 Task: Select service financial advisory.
Action: Mouse moved to (554, 129)
Screenshot: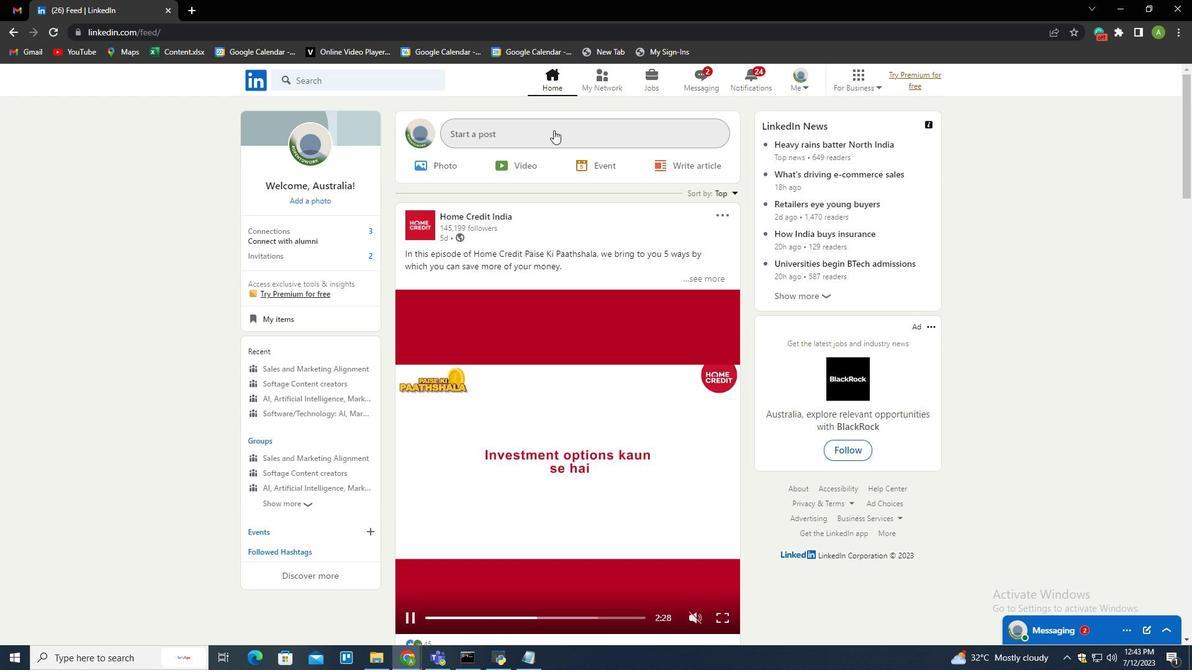 
Action: Mouse pressed left at (554, 129)
Screenshot: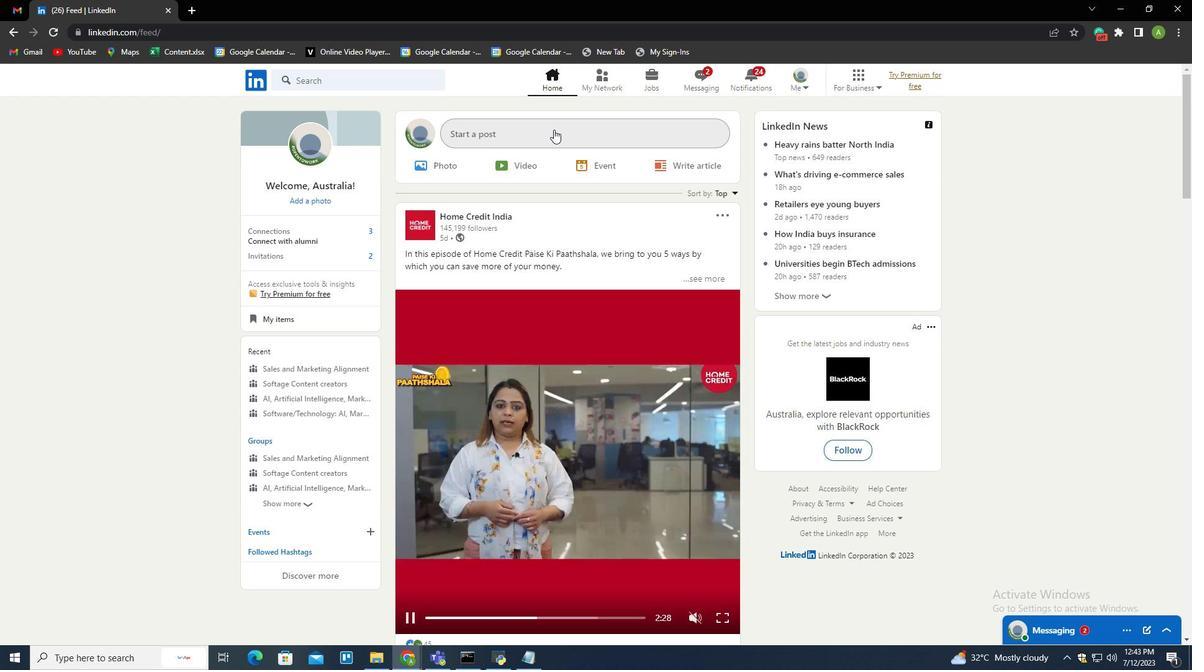 
Action: Mouse moved to (527, 372)
Screenshot: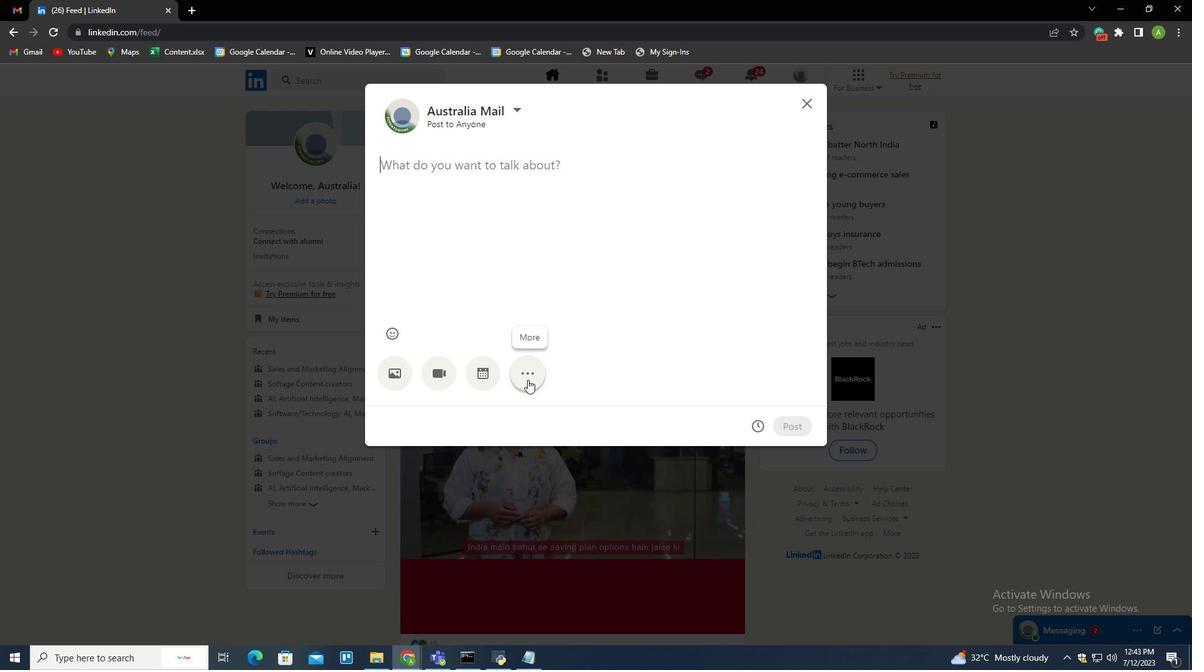 
Action: Mouse pressed left at (527, 372)
Screenshot: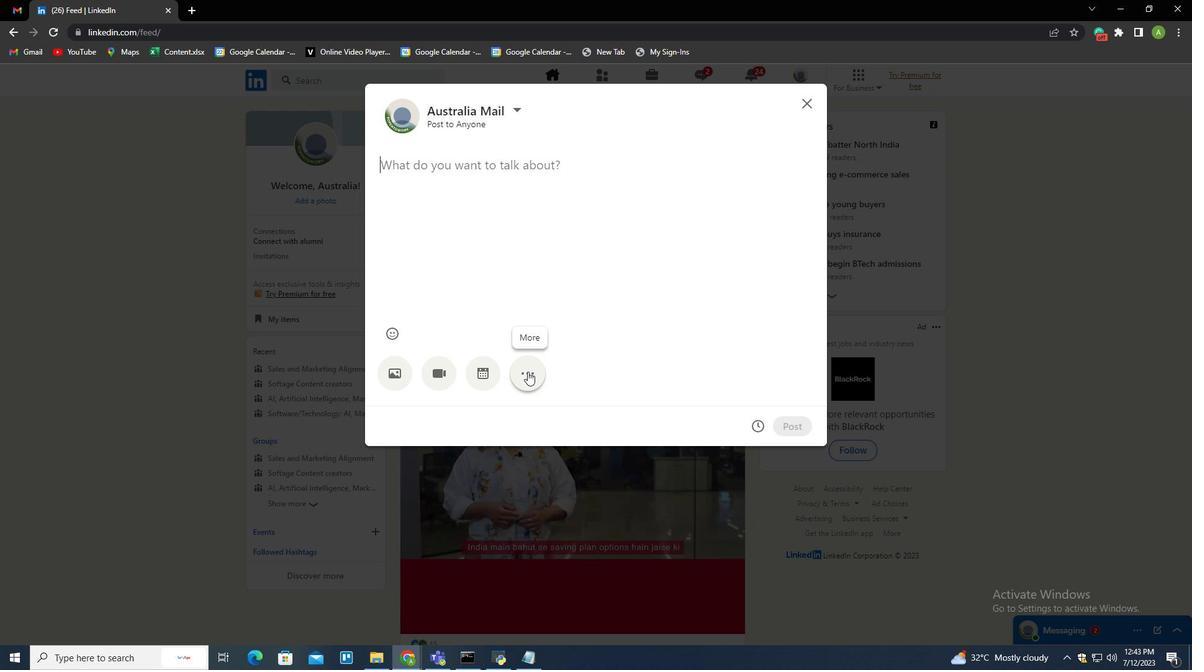 
Action: Mouse moved to (698, 374)
Screenshot: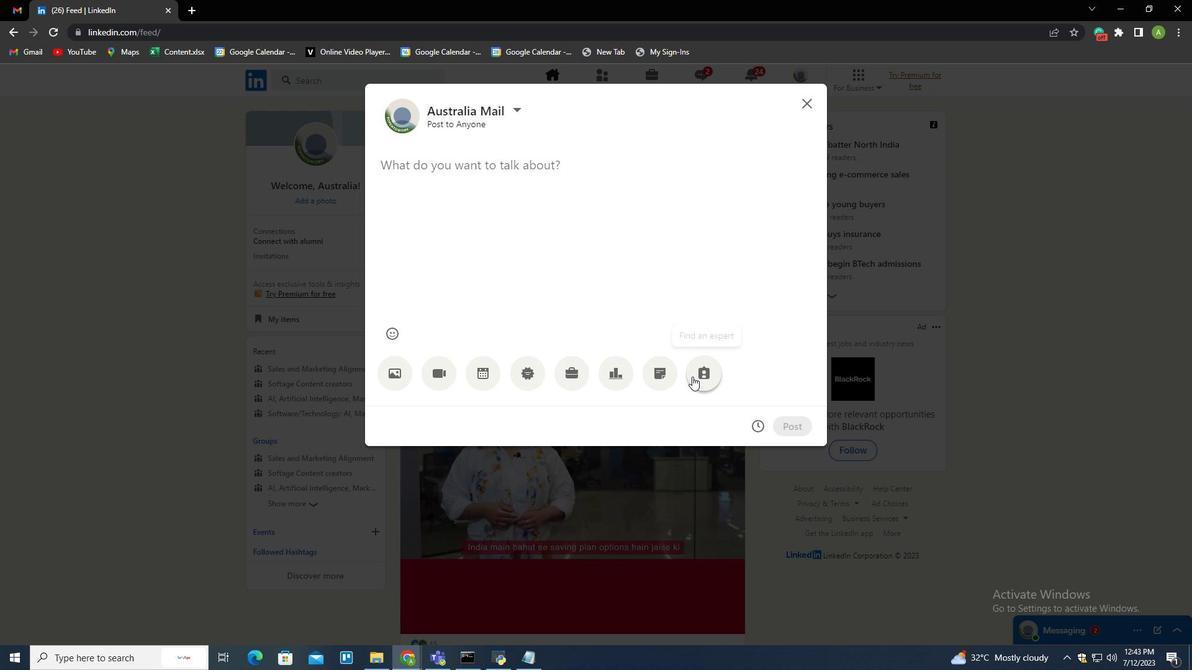 
Action: Mouse pressed left at (698, 374)
Screenshot: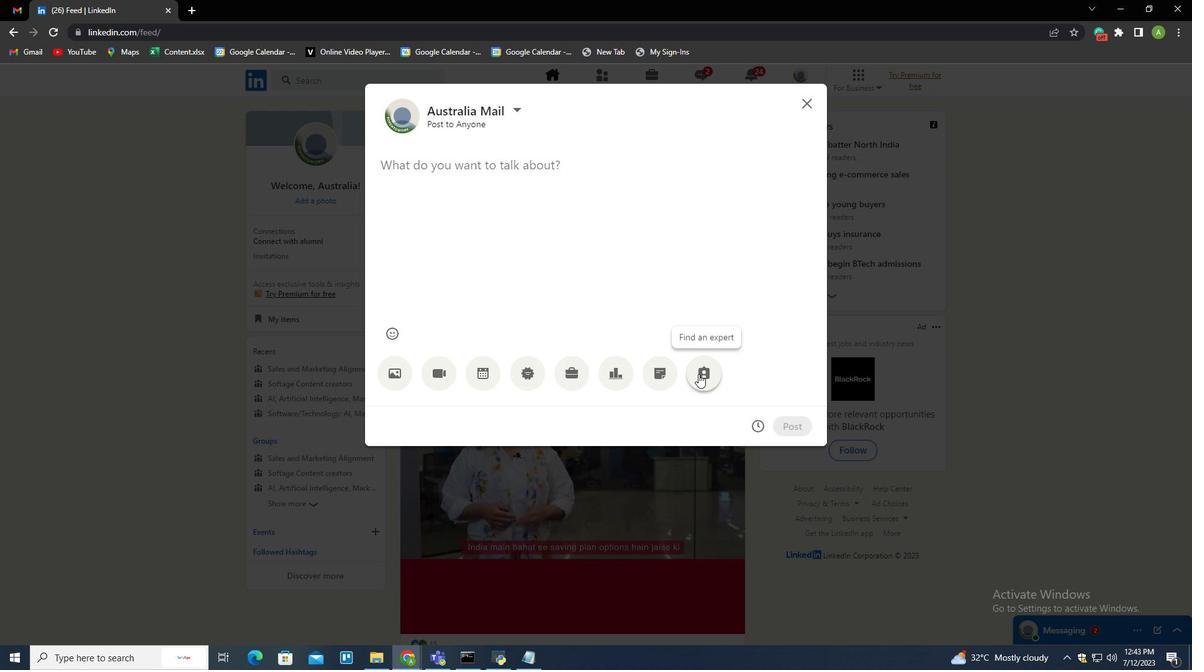 
Action: Mouse moved to (503, 180)
Screenshot: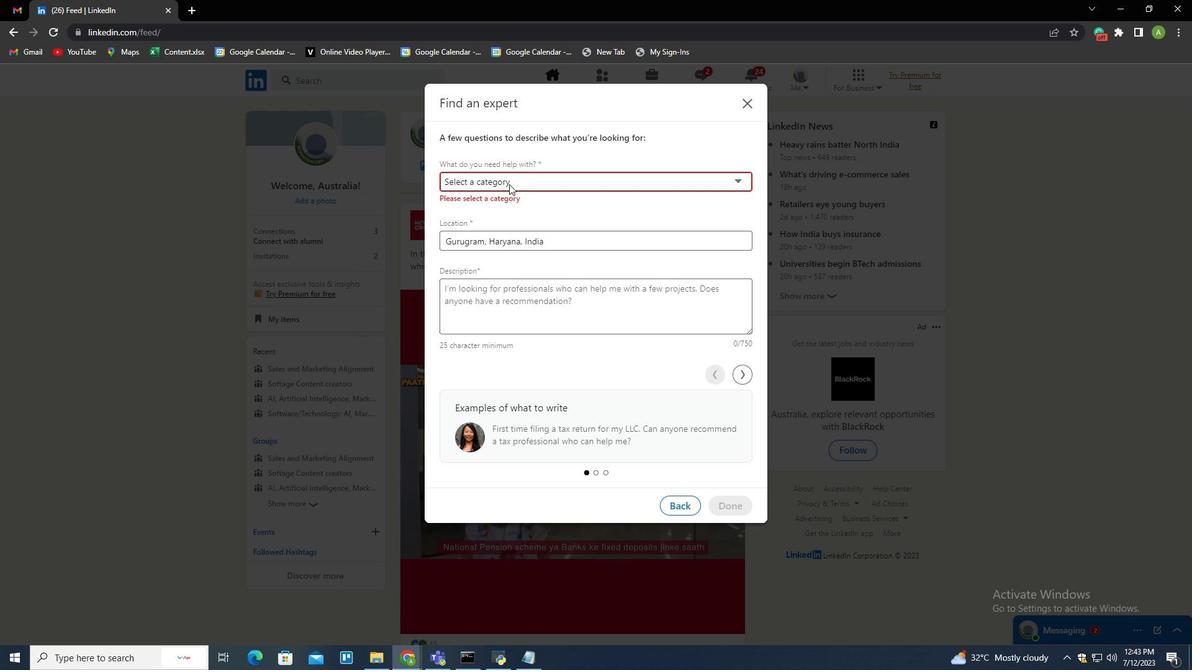 
Action: Mouse pressed left at (503, 180)
Screenshot: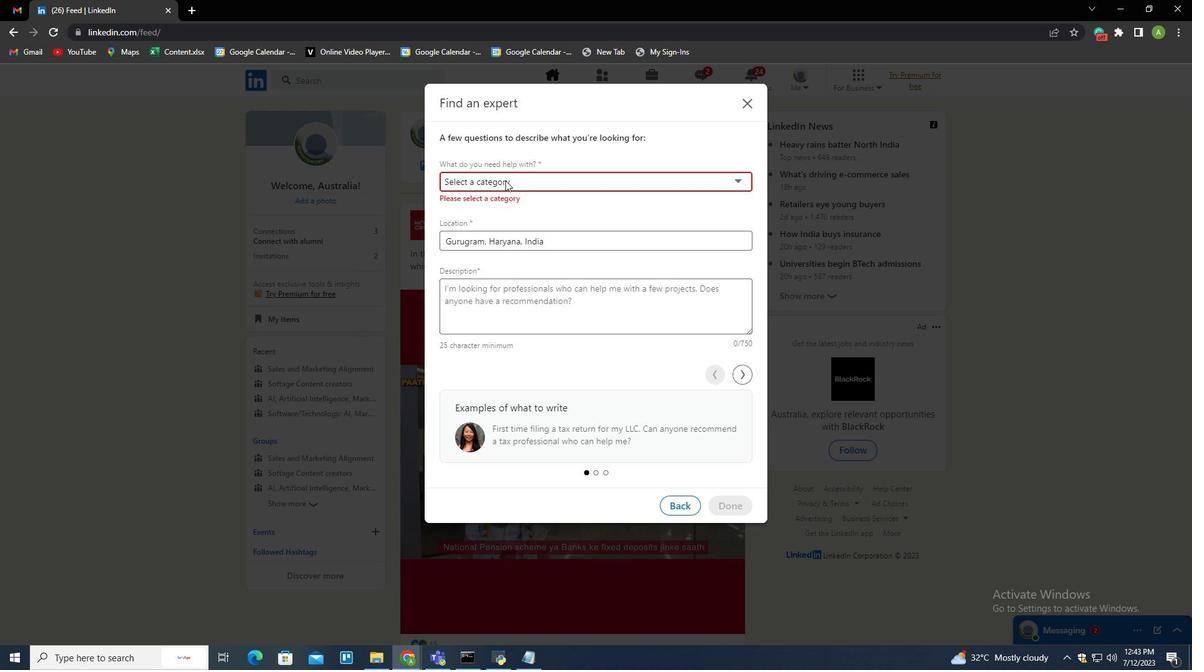 
Action: Mouse moved to (481, 209)
Screenshot: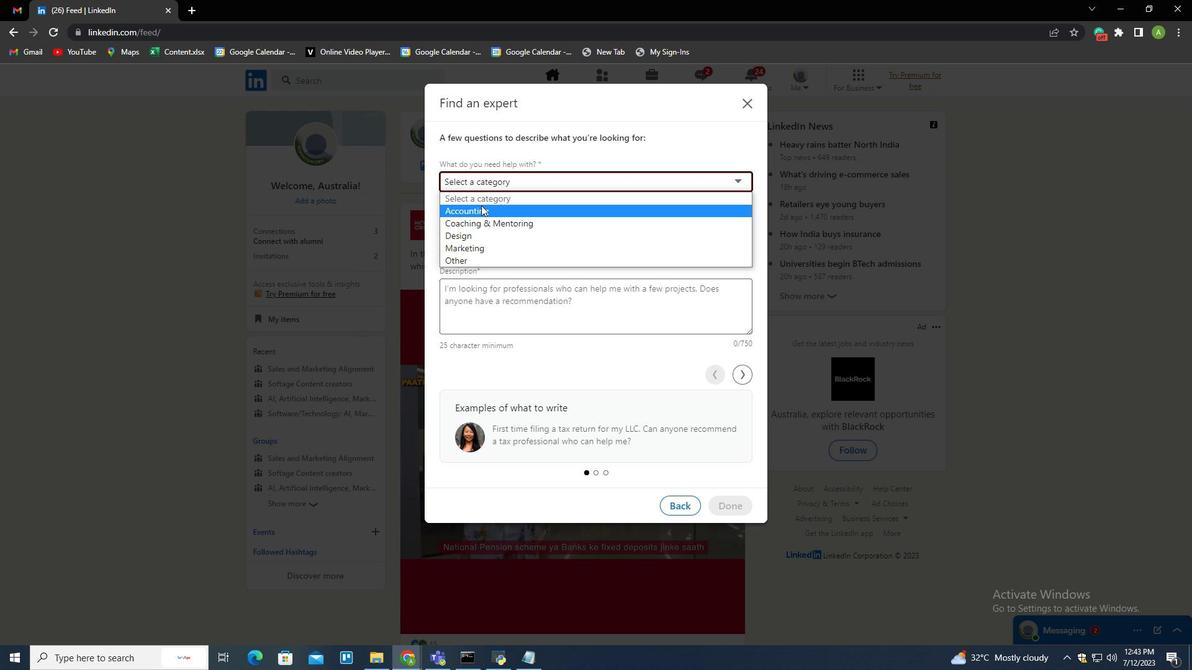 
Action: Mouse pressed left at (481, 209)
Screenshot: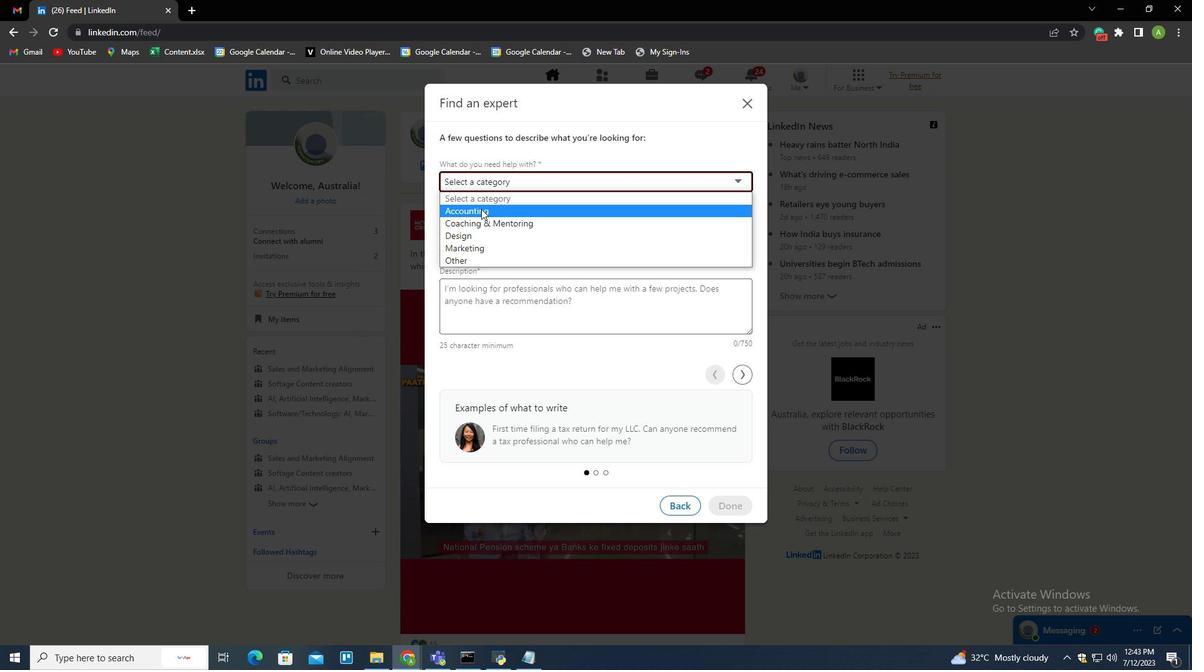 
Action: Mouse moved to (498, 232)
Screenshot: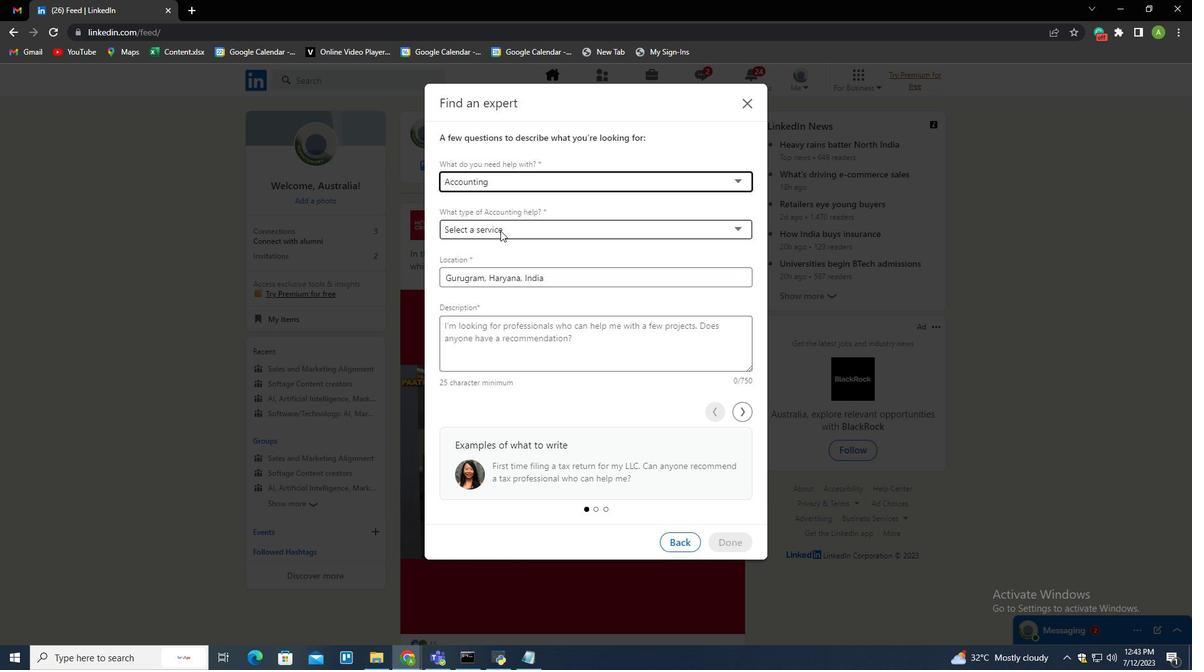 
Action: Mouse pressed left at (498, 232)
Screenshot: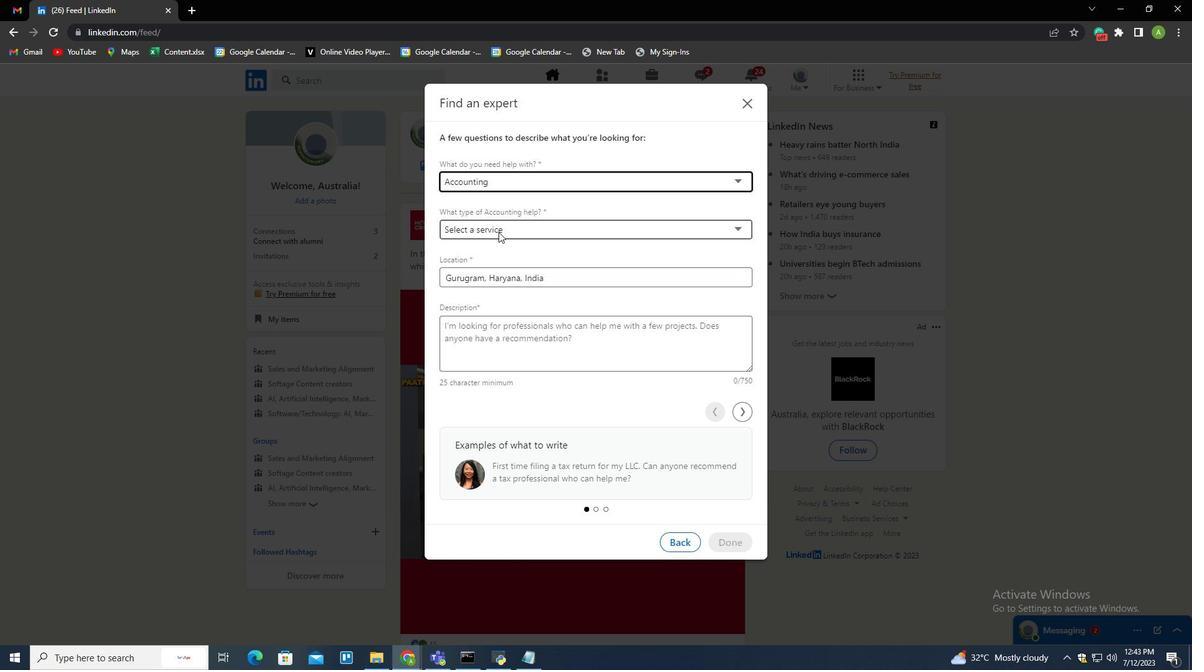 
Action: Mouse moved to (490, 270)
Screenshot: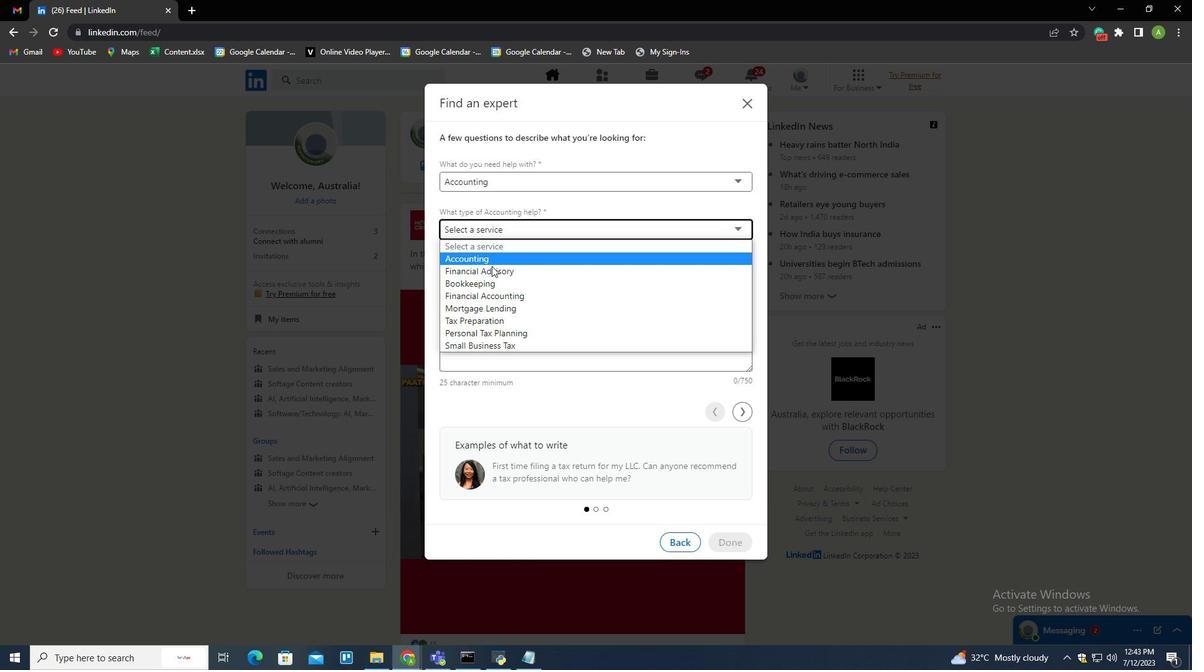 
Action: Mouse pressed left at (490, 270)
Screenshot: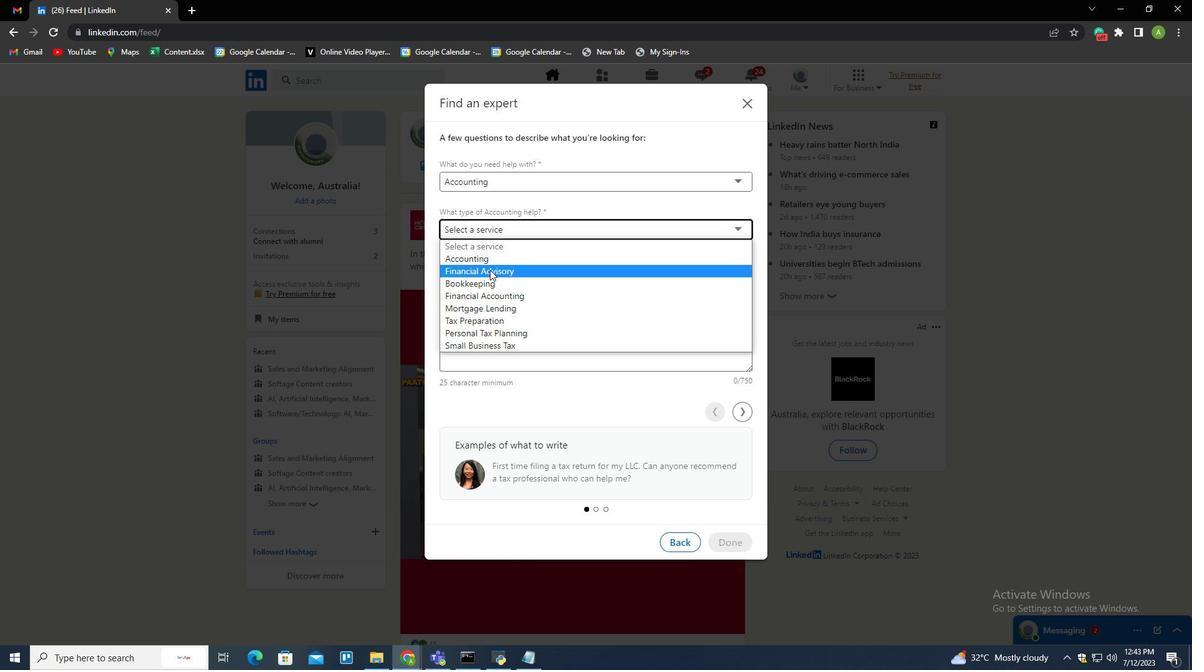 
Action: Mouse moved to (654, 404)
Screenshot: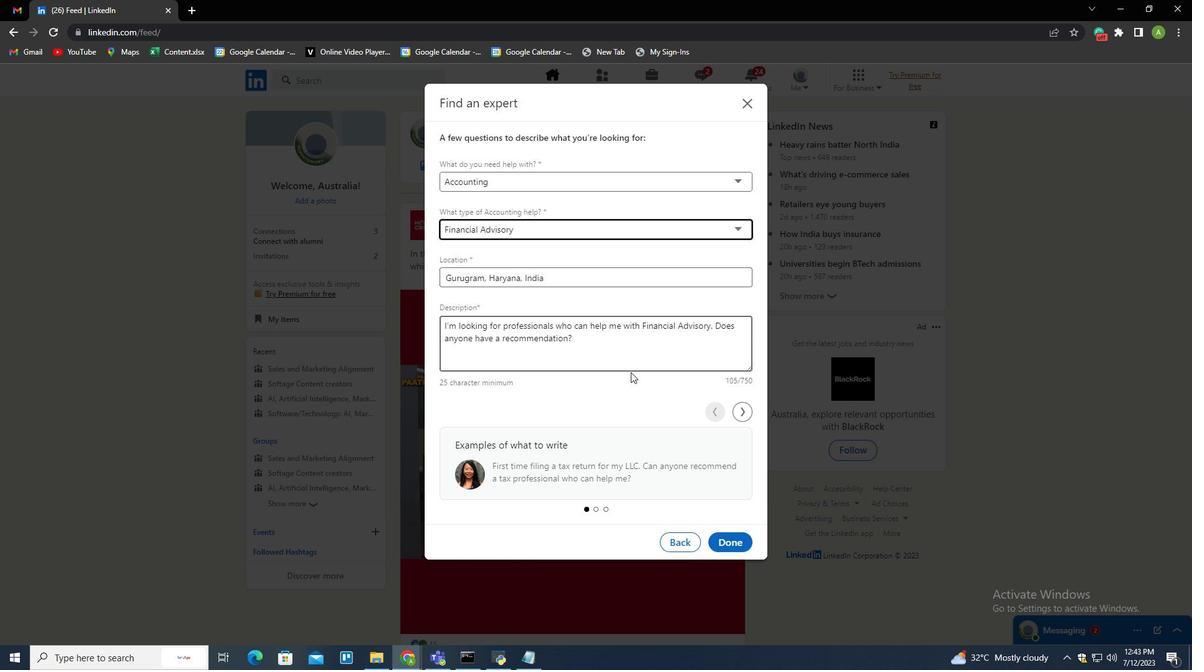 
